 Task: Toggle the option "Ask where to save each file before downloading".
Action: Mouse moved to (1040, 35)
Screenshot: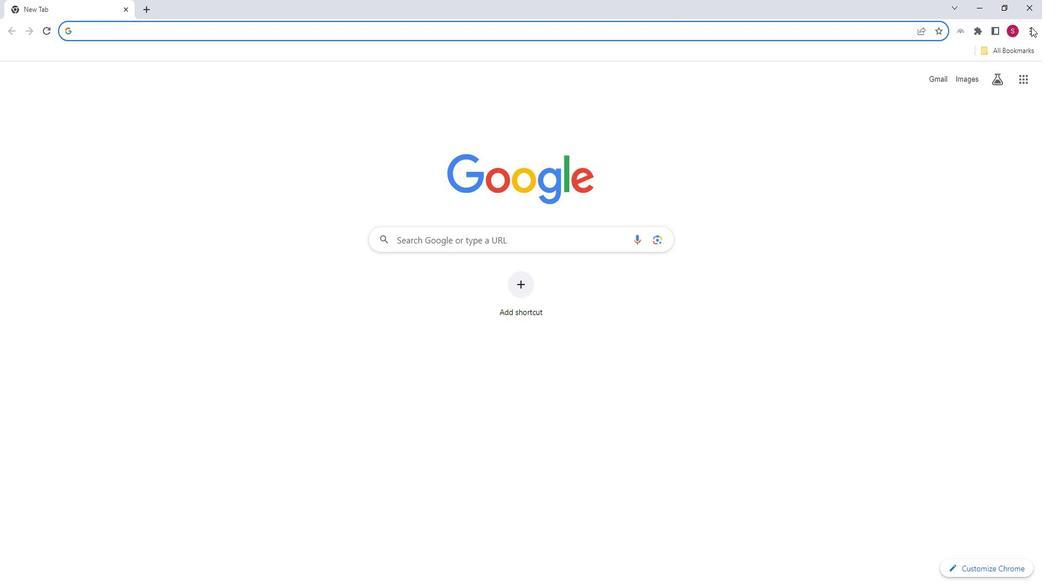 
Action: Mouse pressed left at (1040, 35)
Screenshot: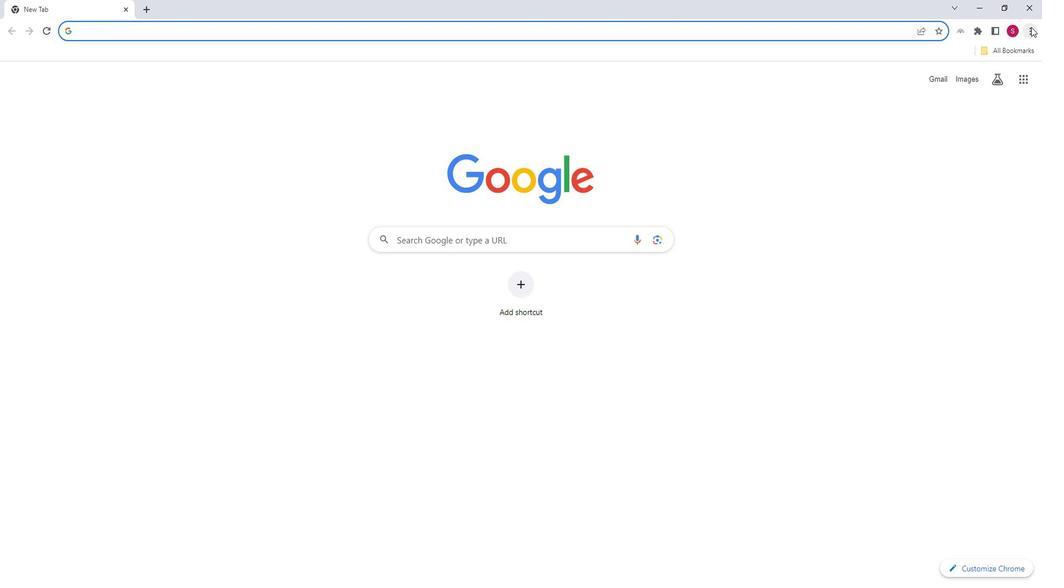 
Action: Mouse moved to (957, 238)
Screenshot: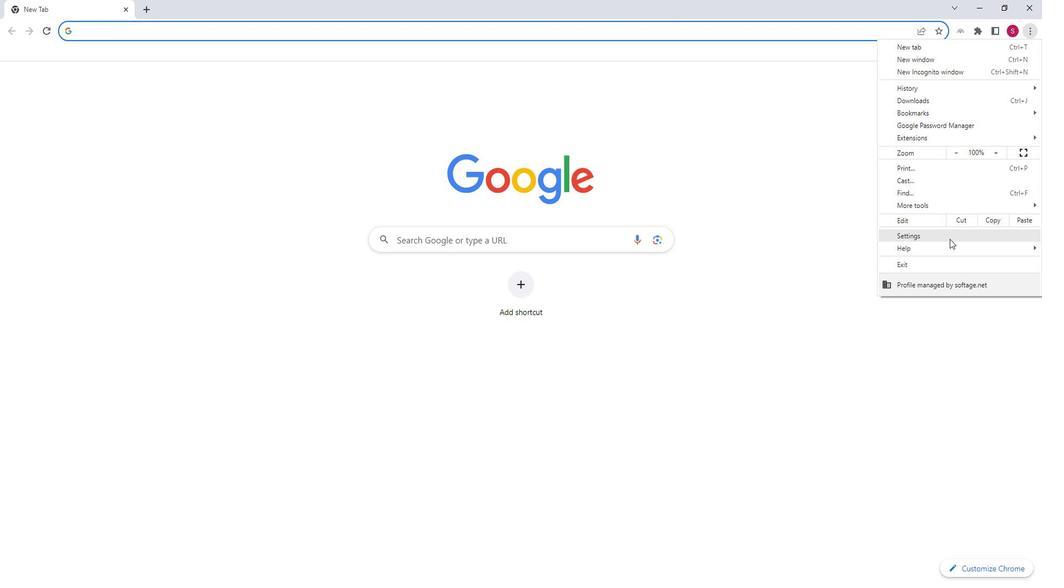 
Action: Mouse pressed left at (957, 238)
Screenshot: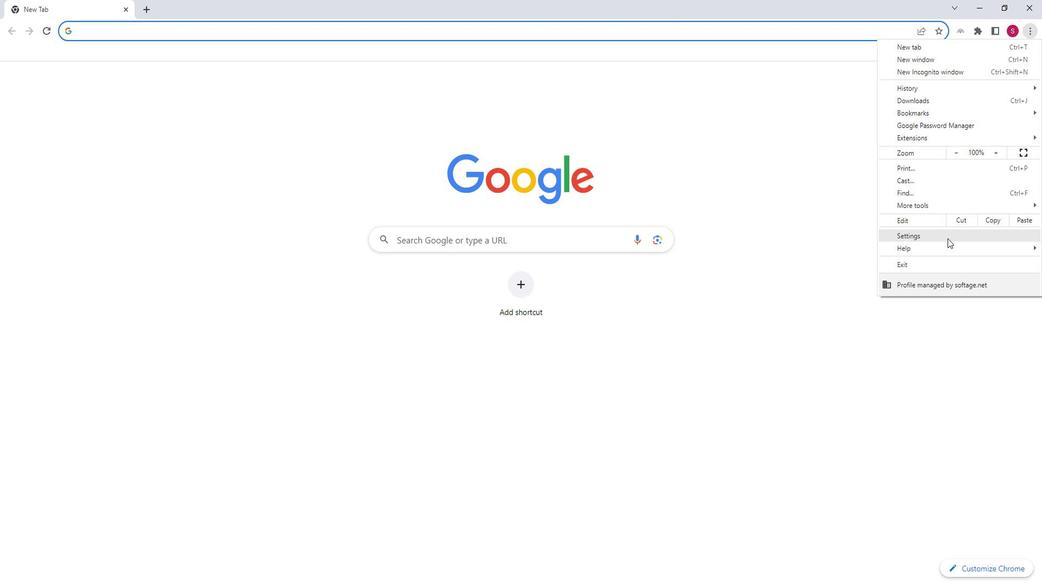 
Action: Mouse moved to (100, 307)
Screenshot: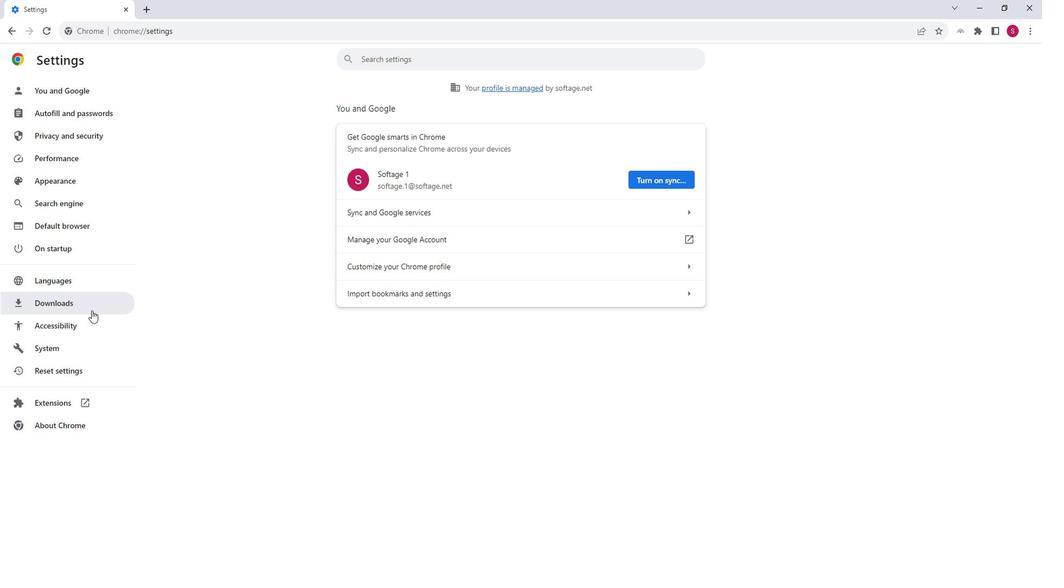 
Action: Mouse pressed left at (100, 307)
Screenshot: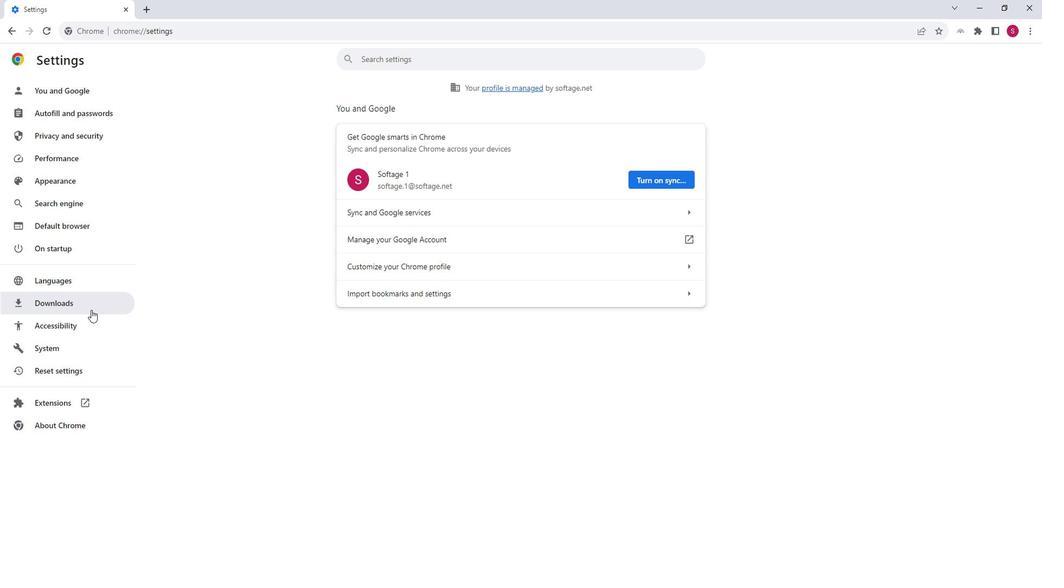 
Action: Mouse moved to (702, 177)
Screenshot: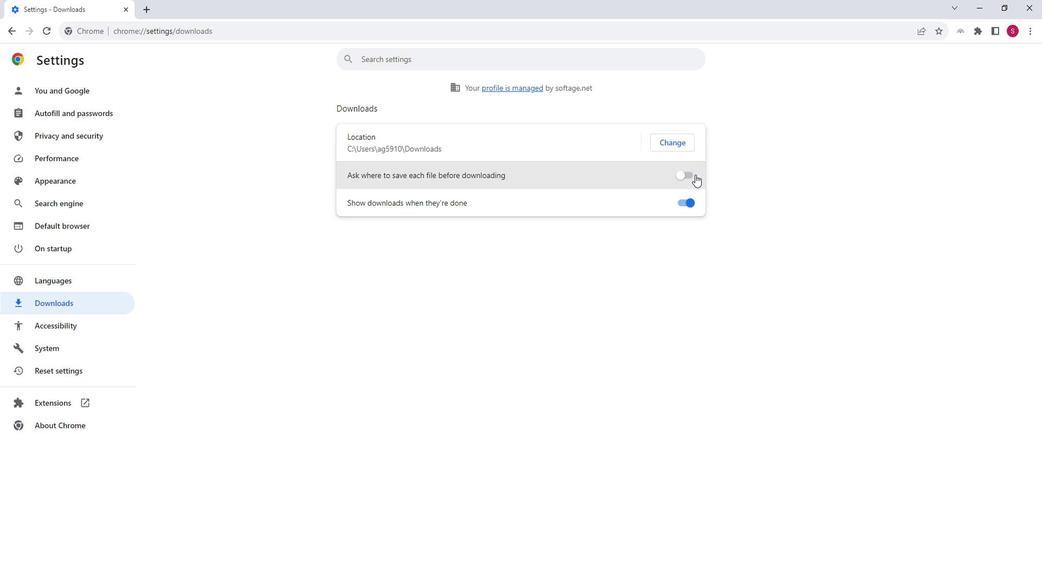 
Action: Mouse pressed left at (702, 177)
Screenshot: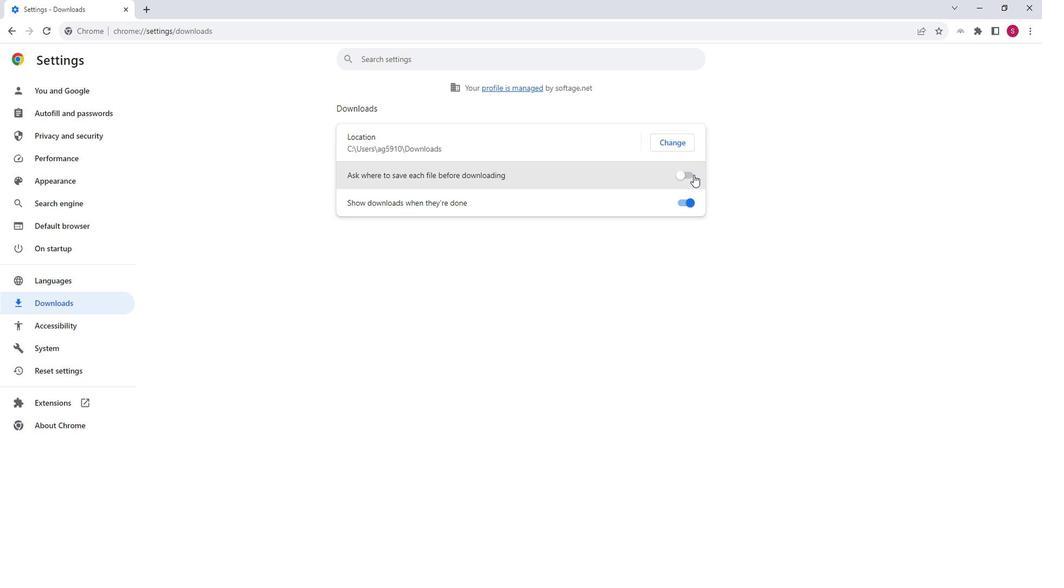 
